 Task: Create New Customer with Customer Name: Menas Tex-Mex Grill, Billing Address Line1: 1130 Sharon Lane, Billing Address Line2:  South Bend, Billing Address Line3:  Indiana 46625
Action: Mouse moved to (163, 30)
Screenshot: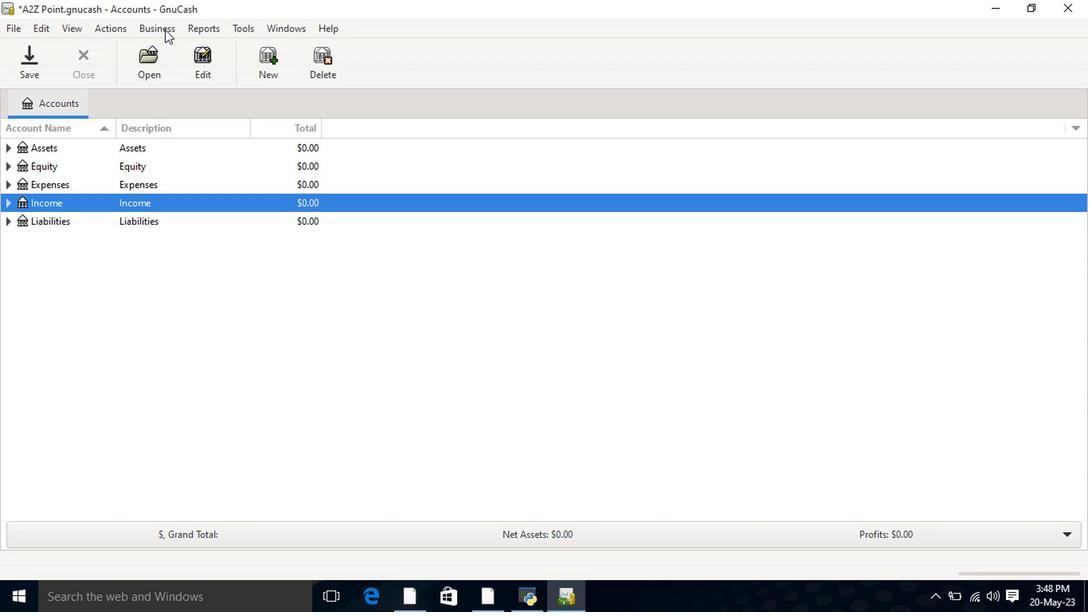 
Action: Mouse pressed left at (163, 30)
Screenshot: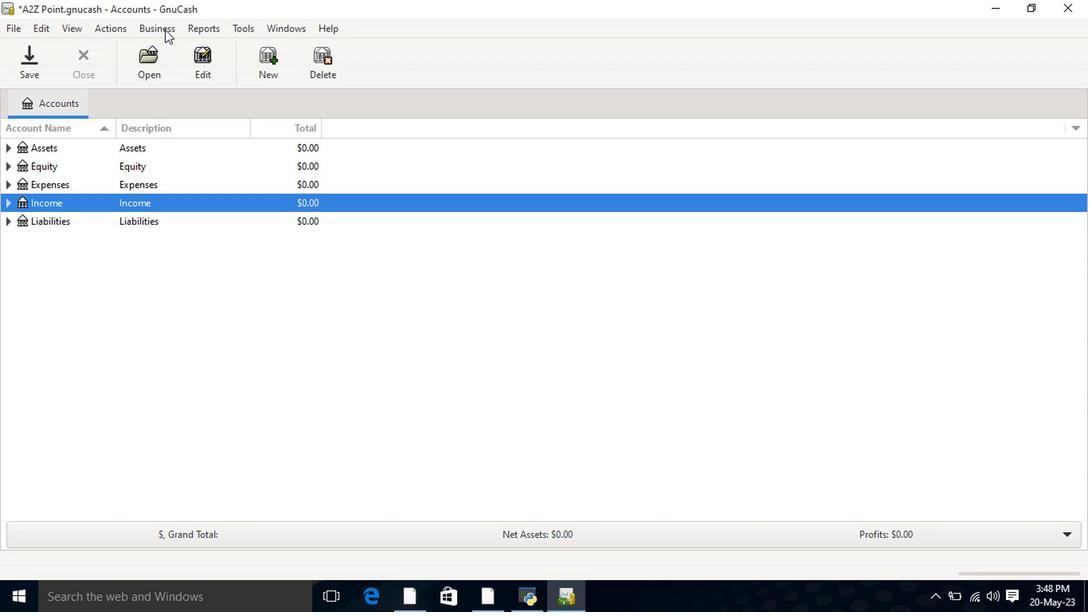
Action: Mouse moved to (177, 40)
Screenshot: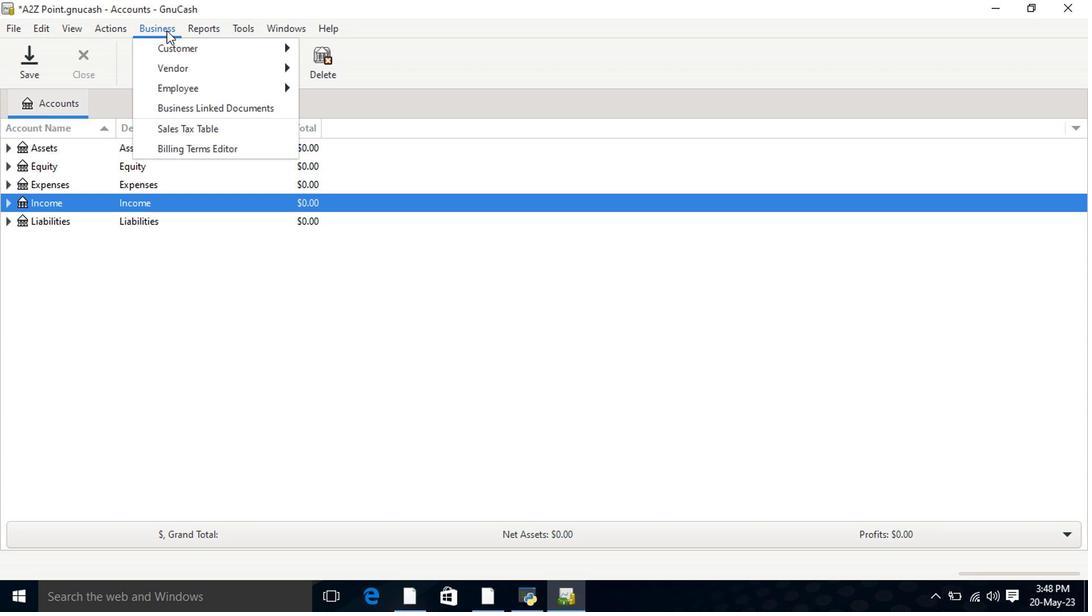 
Action: Mouse pressed left at (177, 40)
Screenshot: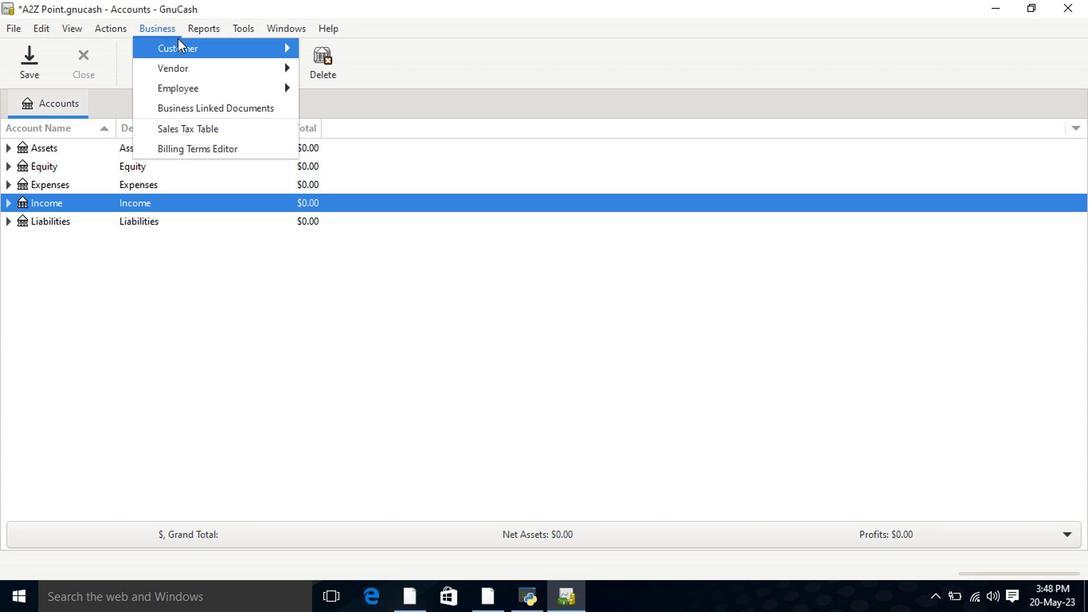 
Action: Mouse moved to (346, 70)
Screenshot: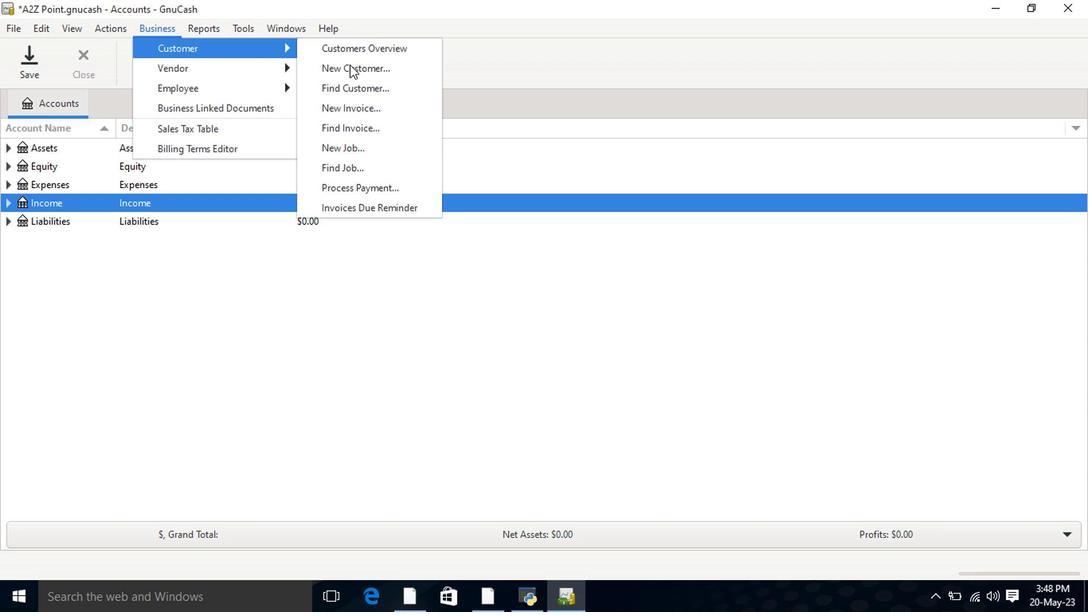 
Action: Mouse pressed left at (346, 70)
Screenshot: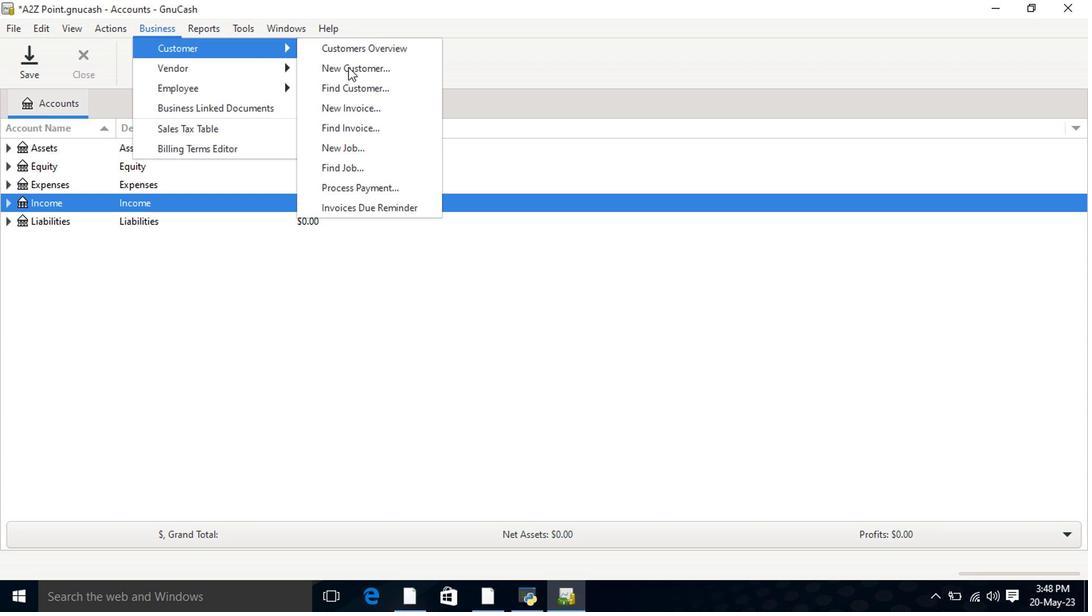 
Action: Mouse moved to (549, 176)
Screenshot: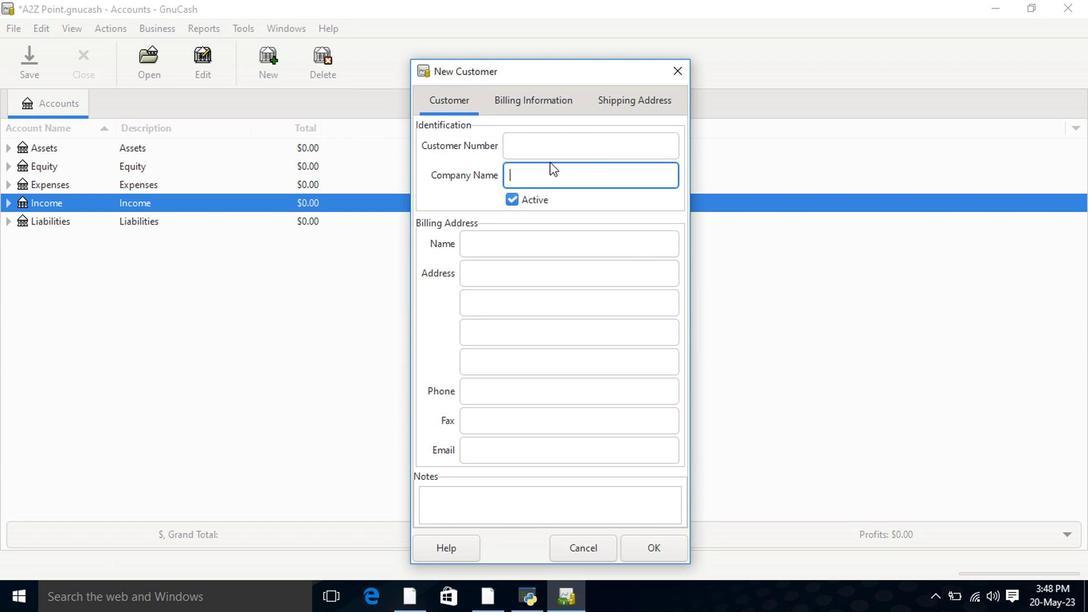 
Action: Mouse pressed left at (549, 176)
Screenshot: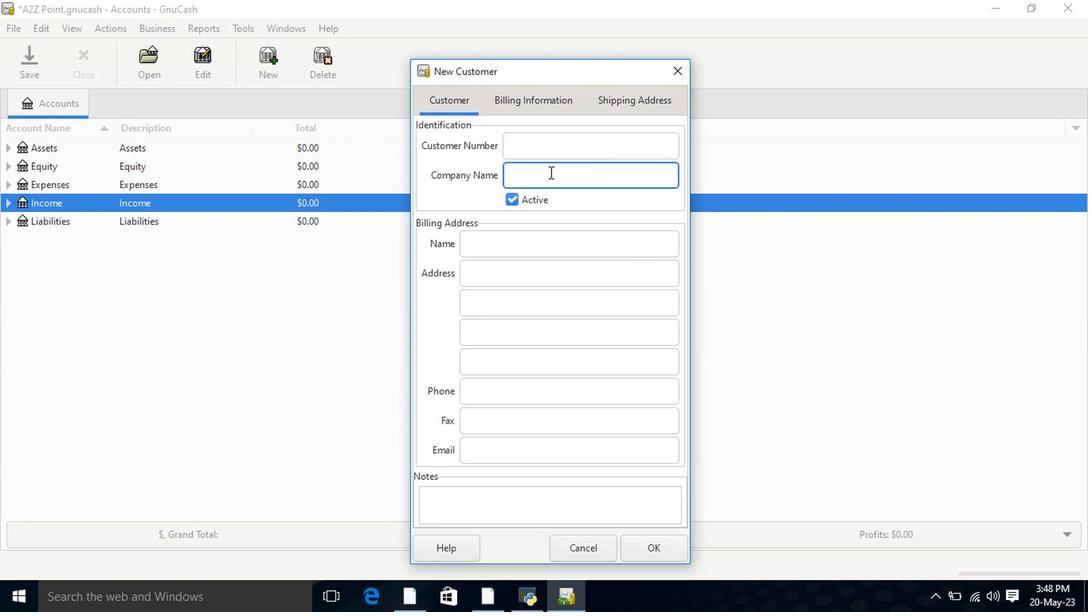 
Action: Key pressed <Key.shift>Meaa<Key.backspace>s<Key.space><Key.shift>Tex-<Key.shift>MEX-<Key.backspace><Key.space><Key.shift>Gr<Key.backspace><Key.backspace><Key.backspace><Key.space><Key.shift>Grill<Key.tab><Key.tab><Key.tab>1130<Key.space>Sharon<Key.space><Key.shift>Lane<Key.tab>sou<Key.tab>ind<Key.tab>
Screenshot: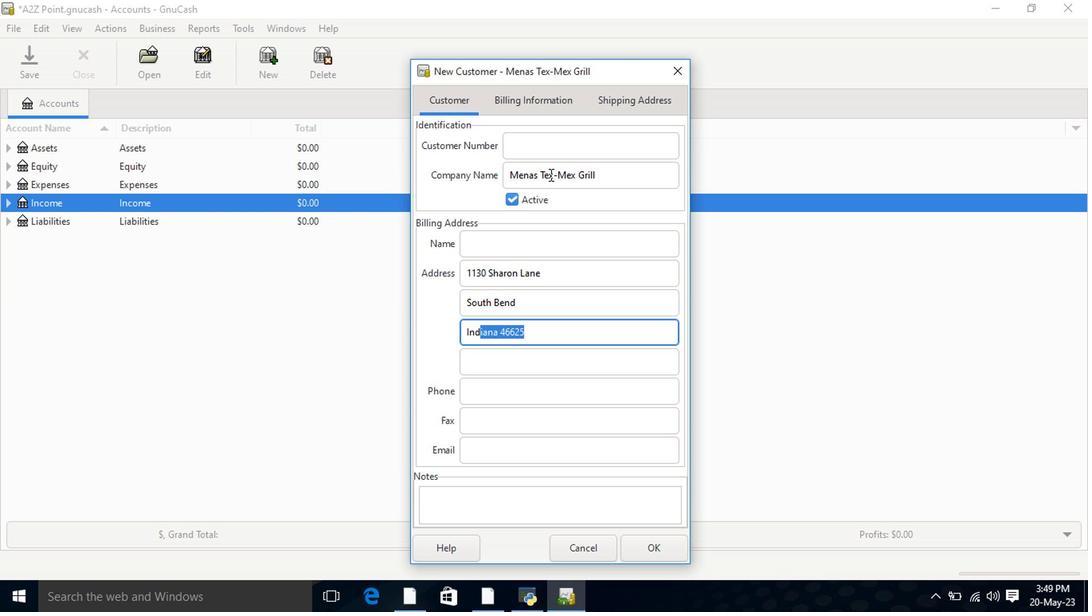 
Action: Mouse moved to (644, 547)
Screenshot: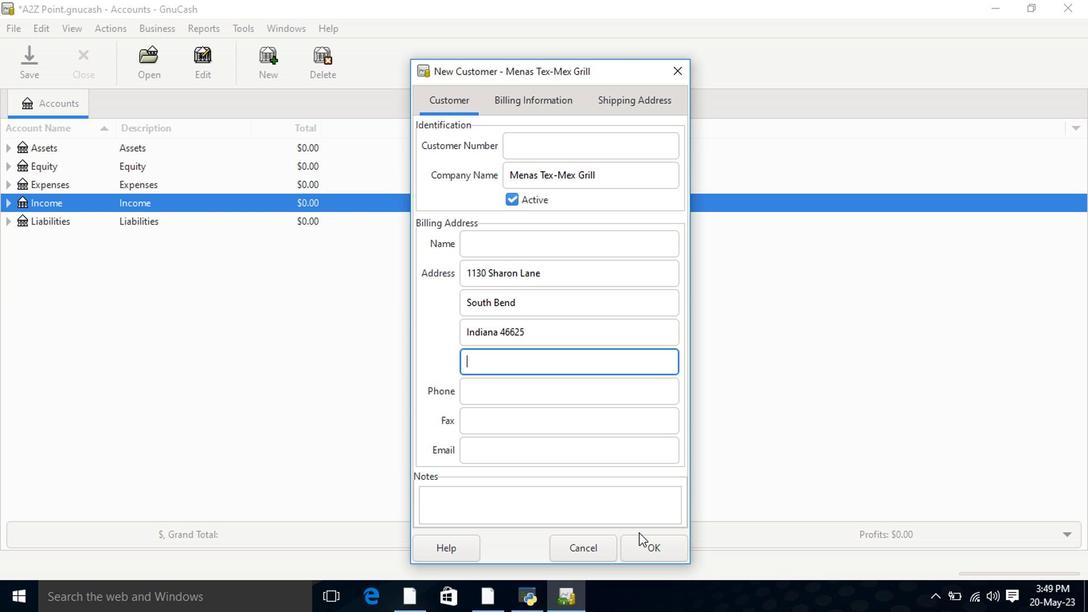 
Action: Mouse pressed left at (644, 547)
Screenshot: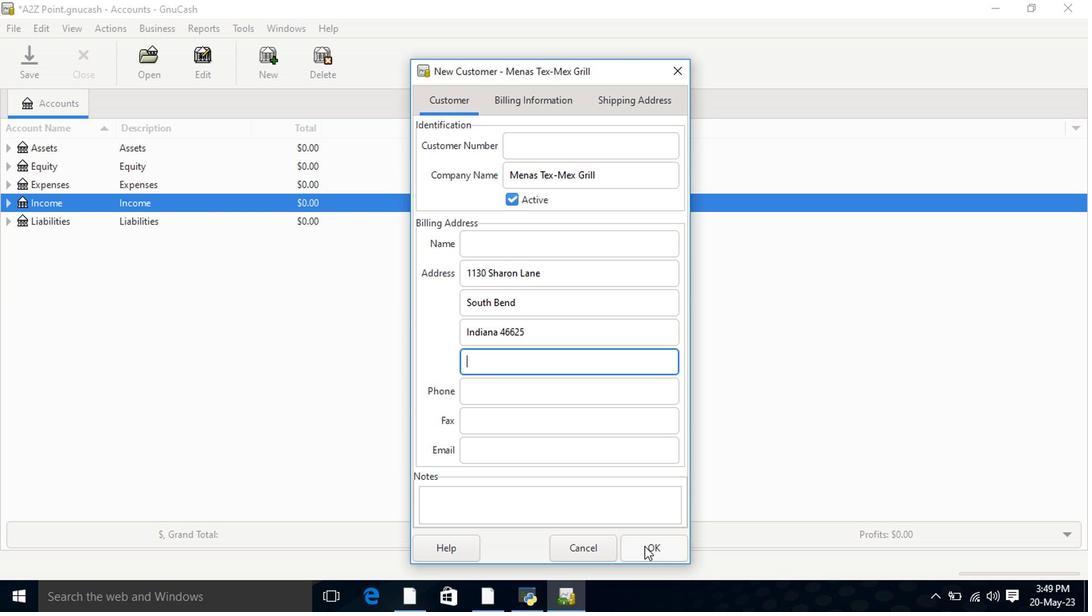
